 Task: Check the sale-to-list ratio of lake in the last 5 years.
Action: Mouse moved to (799, 181)
Screenshot: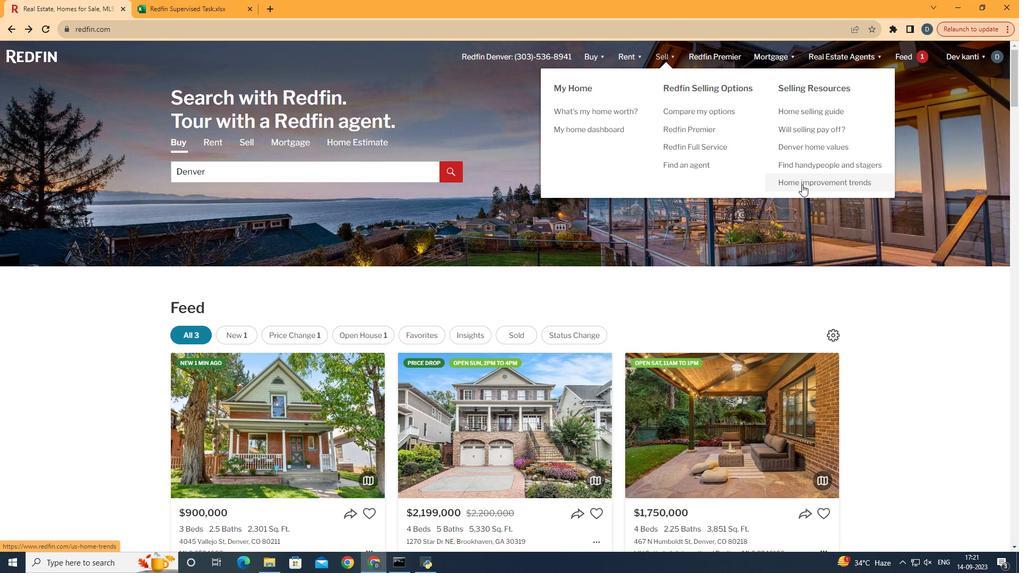 
Action: Mouse pressed left at (799, 181)
Screenshot: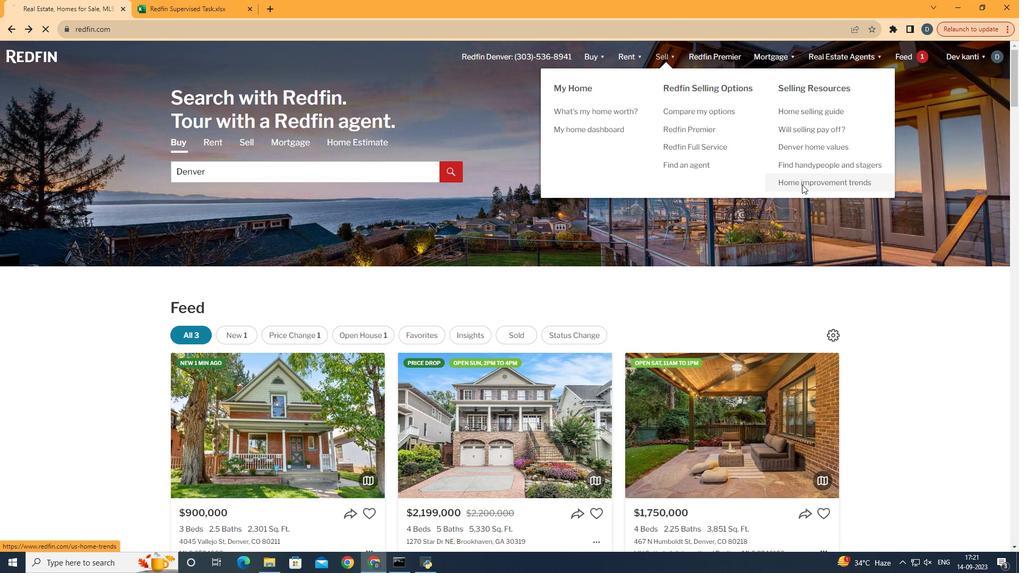 
Action: Mouse moved to (256, 199)
Screenshot: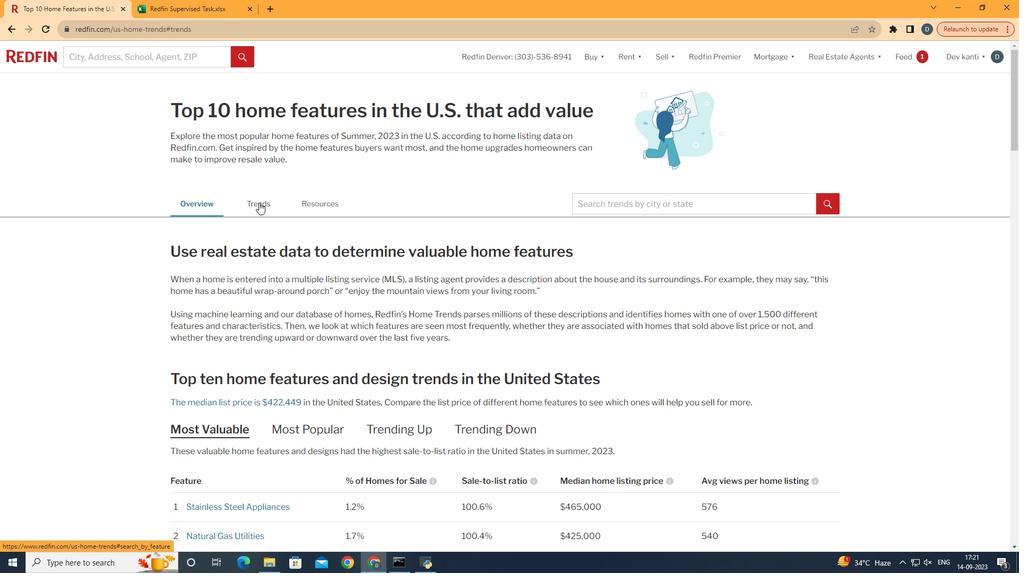 
Action: Mouse pressed left at (256, 199)
Screenshot: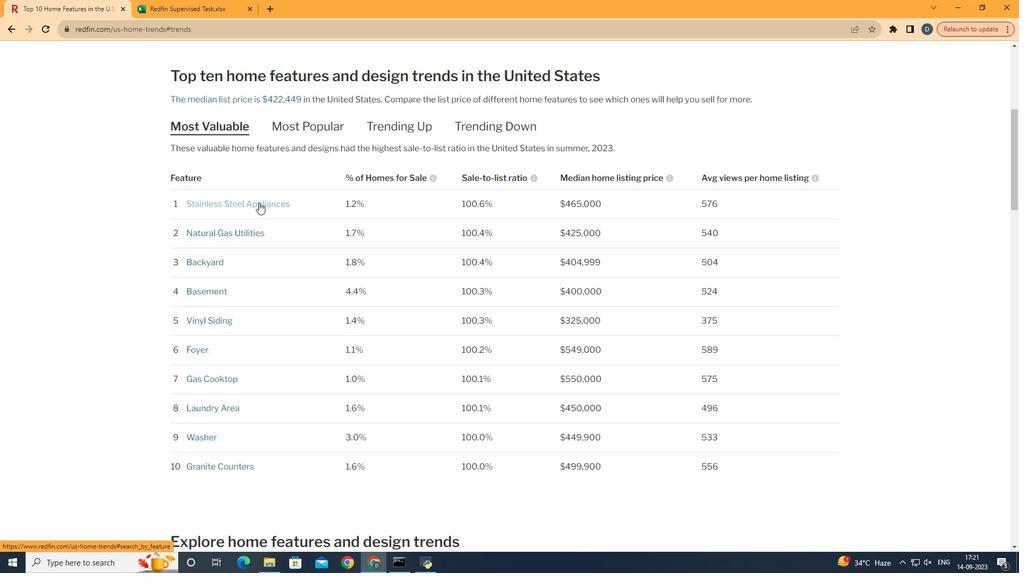 
Action: Mouse moved to (472, 294)
Screenshot: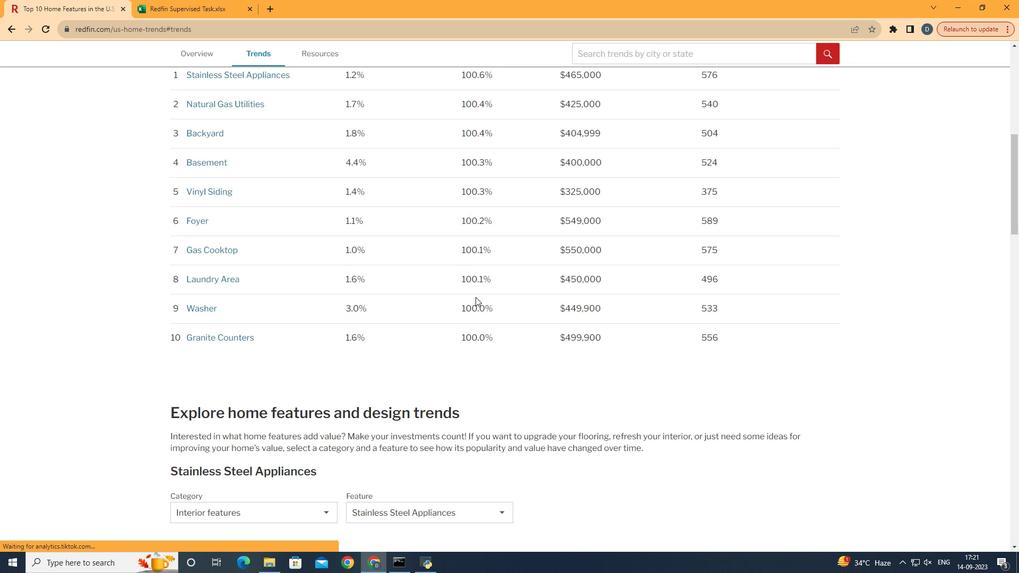 
Action: Mouse scrolled (472, 293) with delta (0, 0)
Screenshot: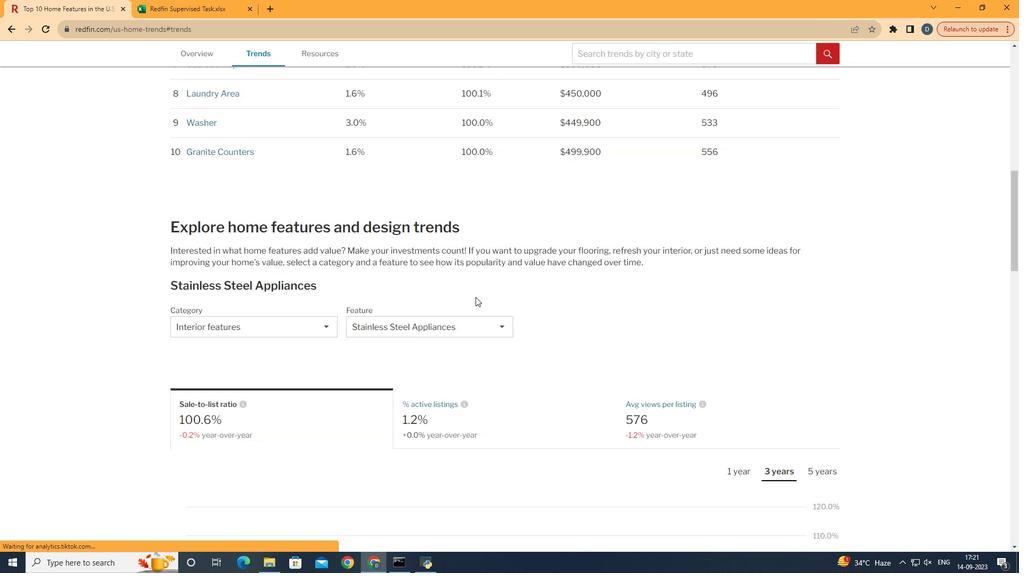 
Action: Mouse scrolled (472, 293) with delta (0, 0)
Screenshot: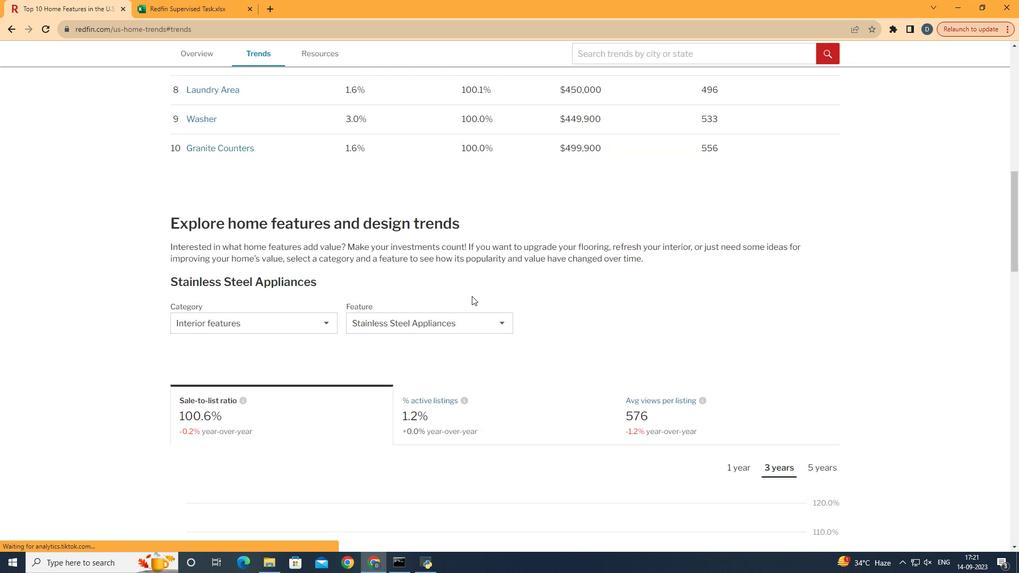 
Action: Mouse scrolled (472, 293) with delta (0, 0)
Screenshot: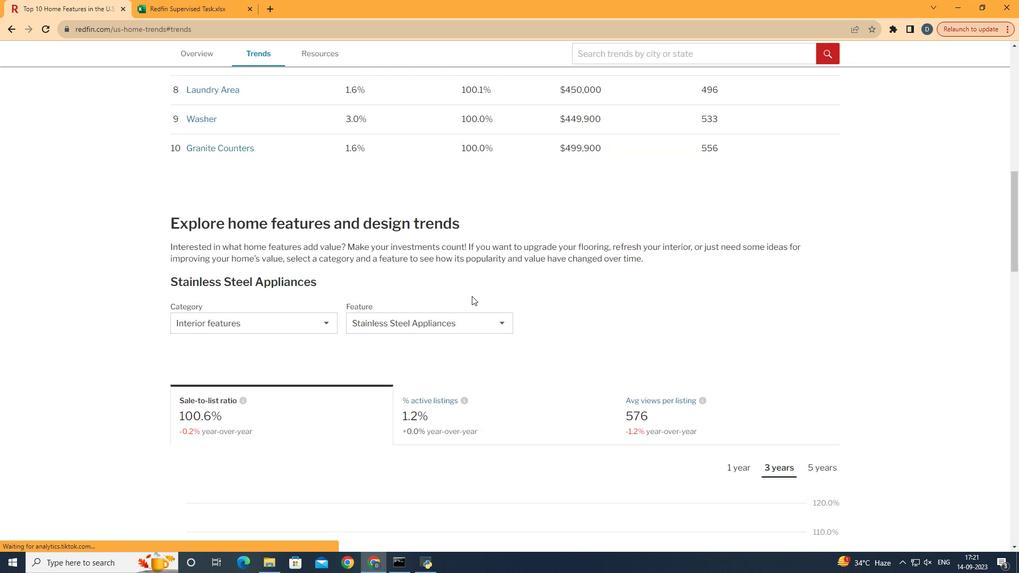 
Action: Mouse scrolled (472, 293) with delta (0, 0)
Screenshot: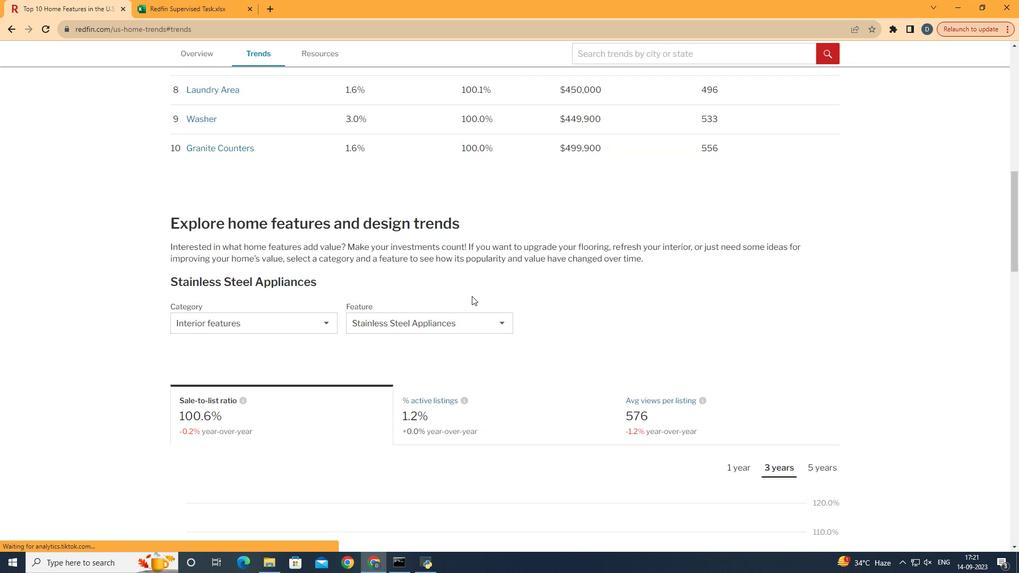 
Action: Mouse scrolled (472, 293) with delta (0, 0)
Screenshot: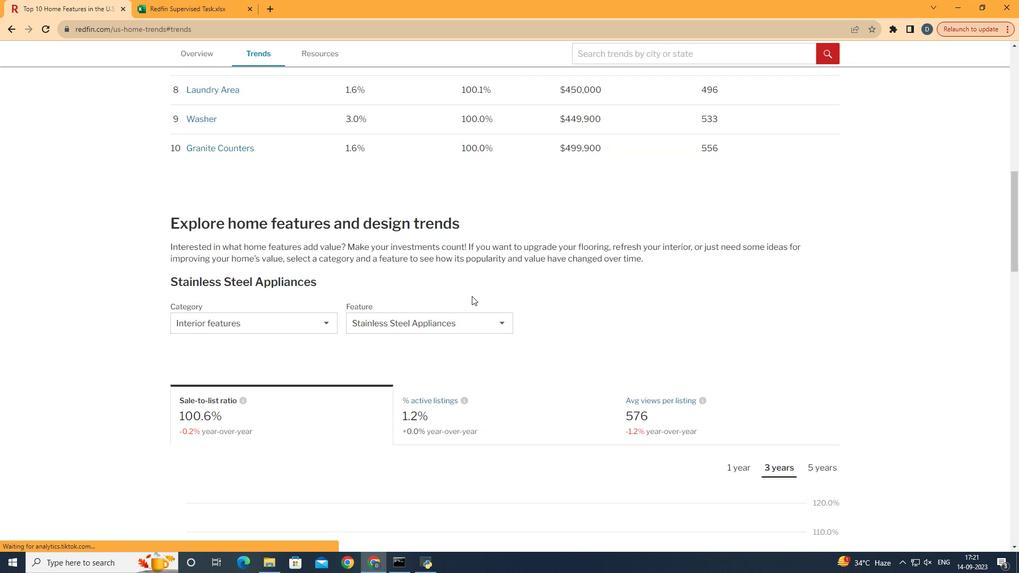
Action: Mouse scrolled (472, 293) with delta (0, 0)
Screenshot: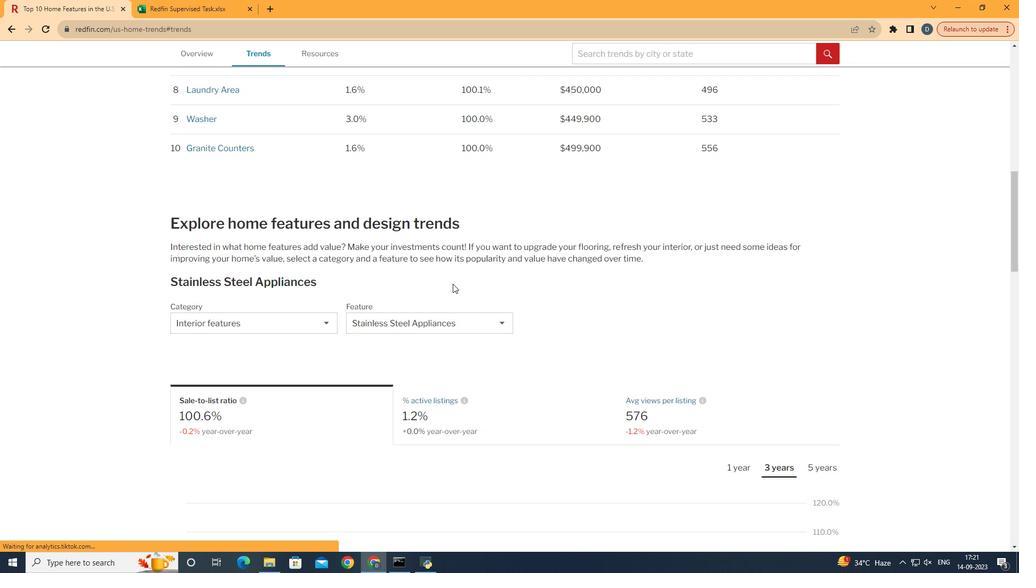 
Action: Mouse moved to (350, 263)
Screenshot: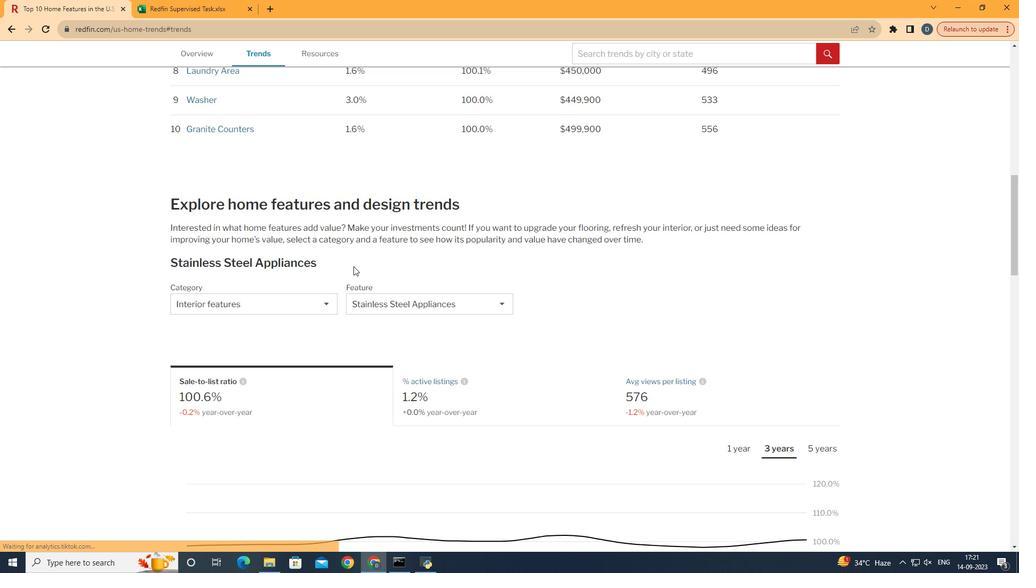 
Action: Mouse scrolled (350, 262) with delta (0, 0)
Screenshot: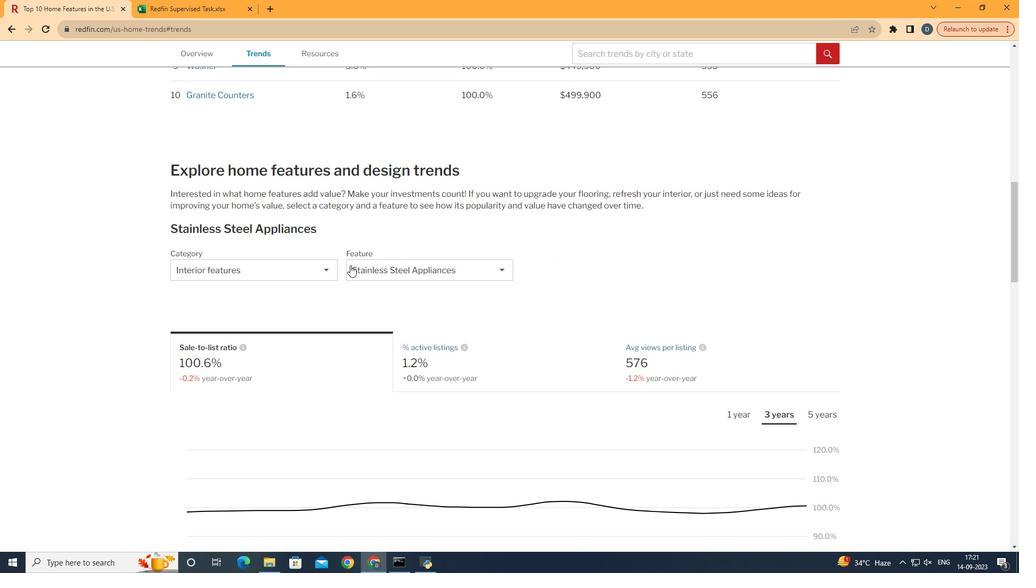 
Action: Mouse moved to (253, 259)
Screenshot: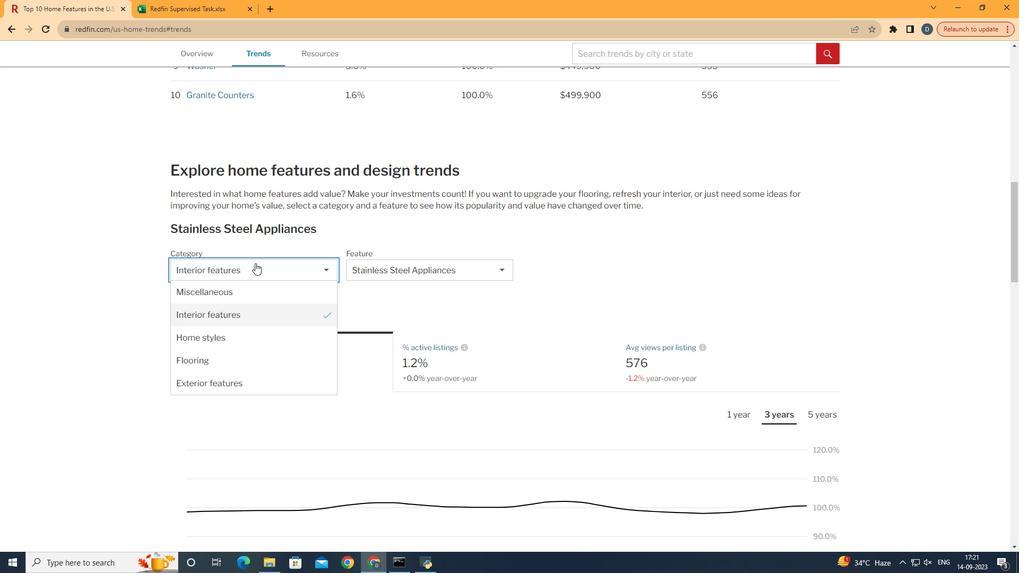 
Action: Mouse pressed left at (253, 259)
Screenshot: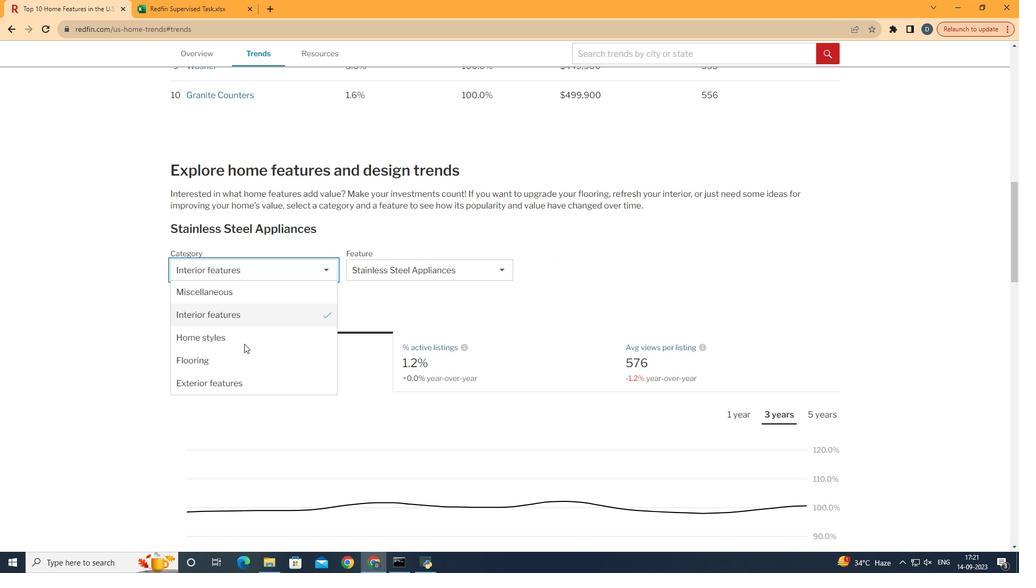 
Action: Mouse moved to (243, 376)
Screenshot: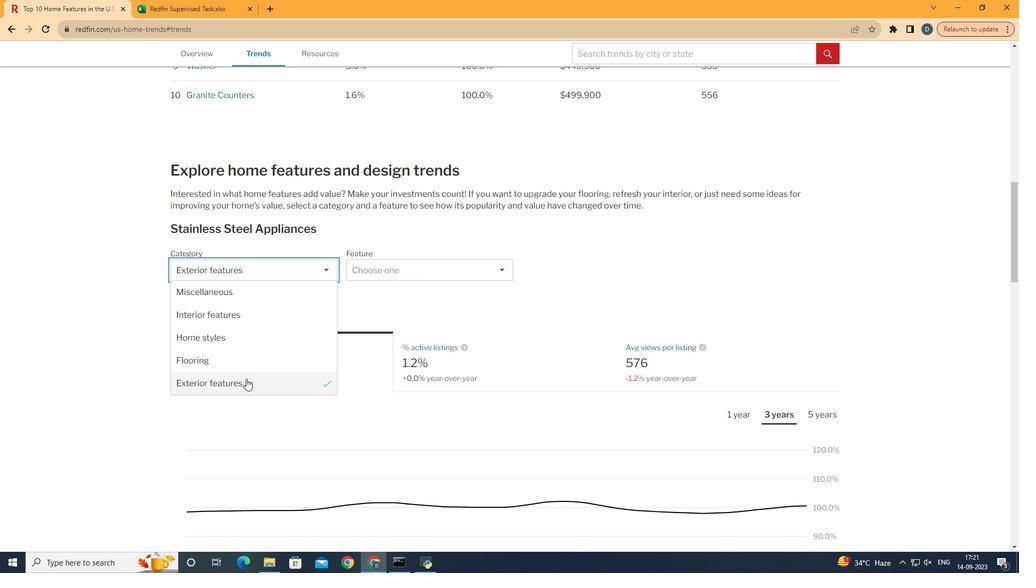 
Action: Mouse pressed left at (243, 376)
Screenshot: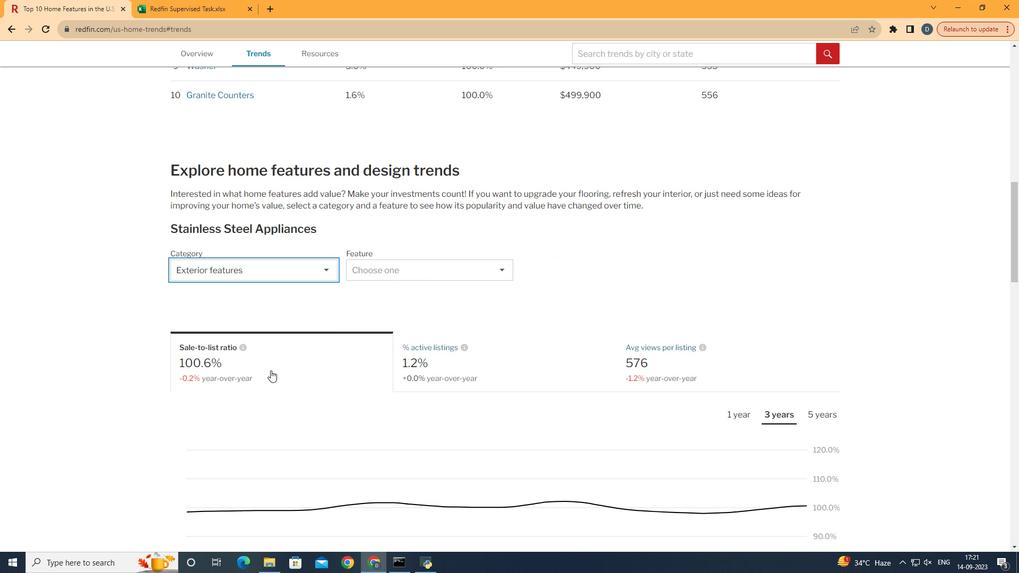 
Action: Mouse moved to (420, 270)
Screenshot: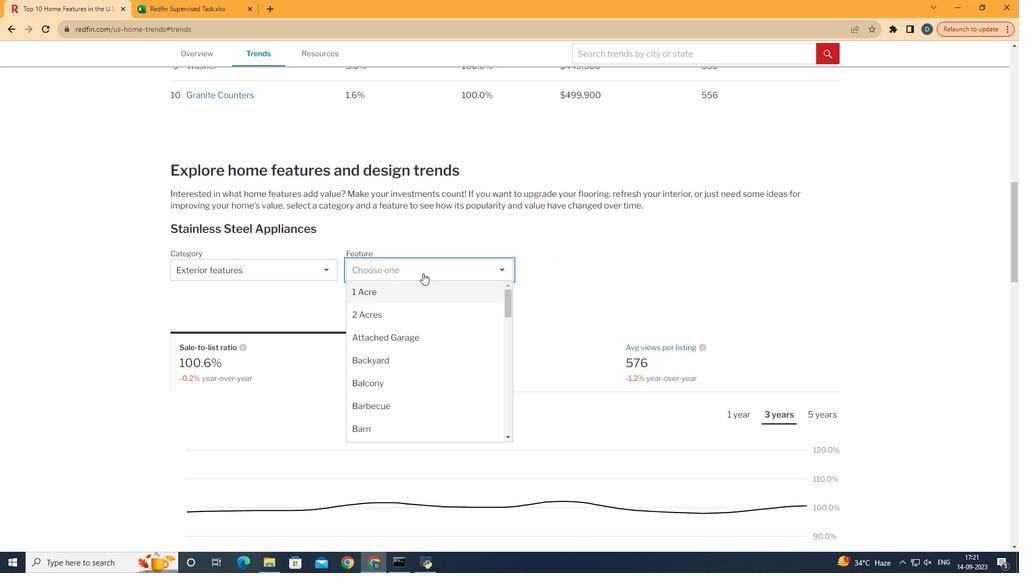 
Action: Mouse pressed left at (420, 270)
Screenshot: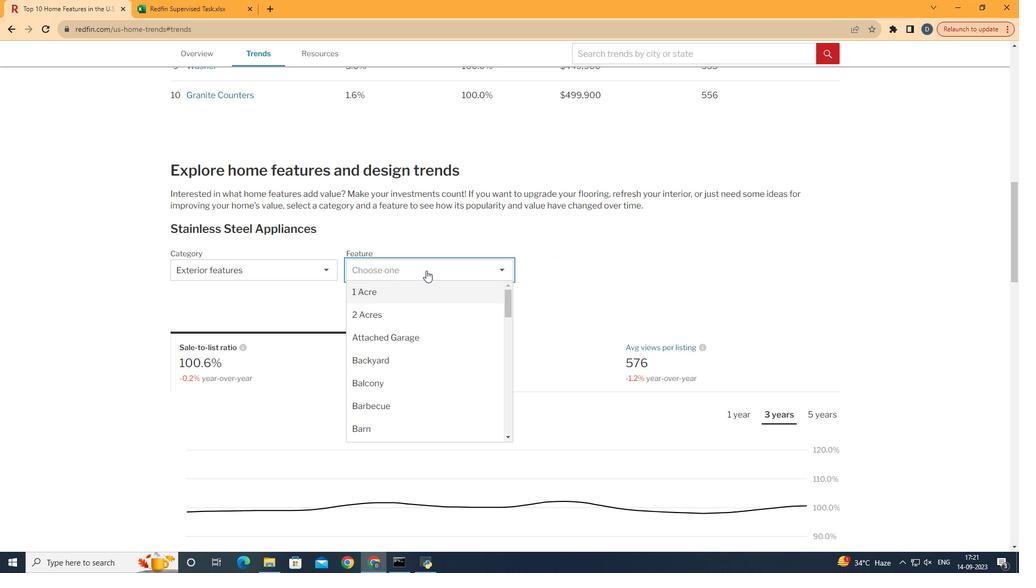 
Action: Mouse moved to (419, 331)
Screenshot: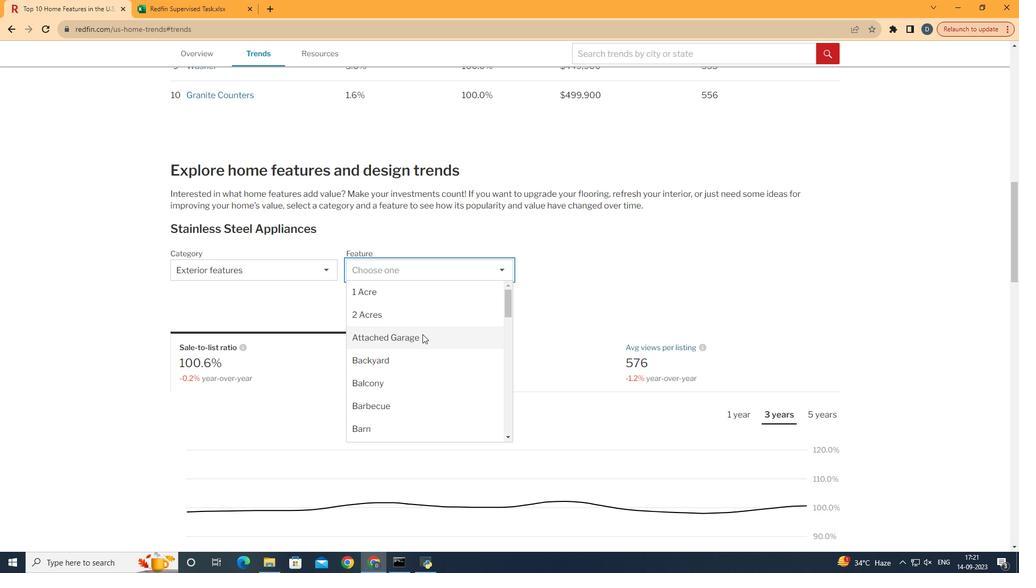 
Action: Mouse scrolled (419, 330) with delta (0, 0)
Screenshot: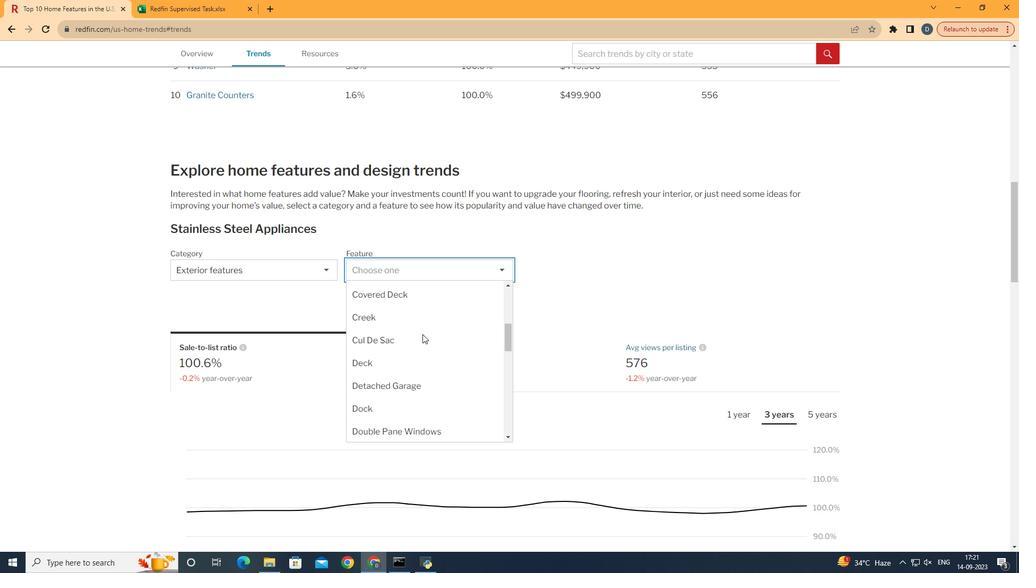 
Action: Mouse scrolled (419, 330) with delta (0, 0)
Screenshot: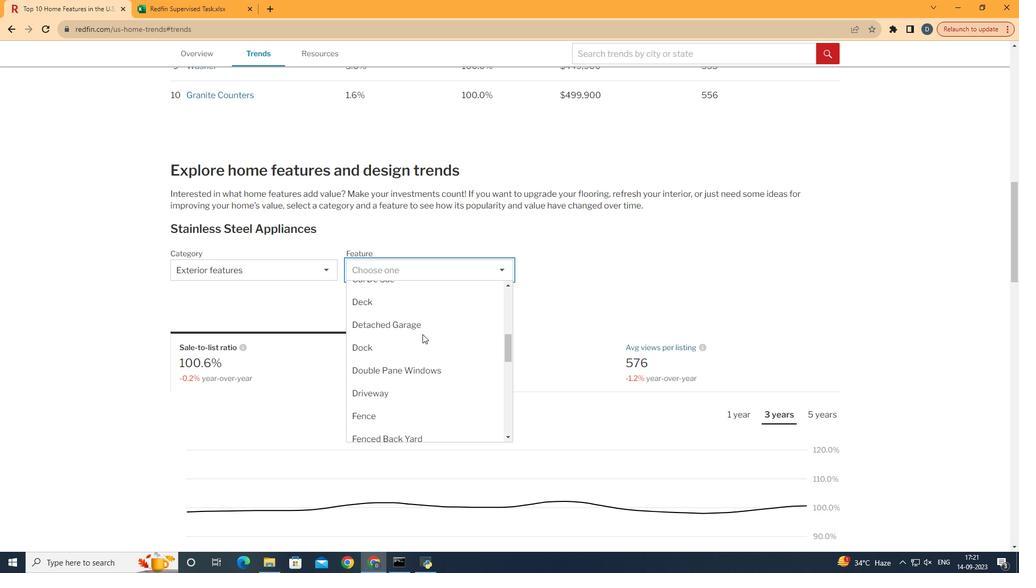 
Action: Mouse scrolled (419, 330) with delta (0, 0)
Screenshot: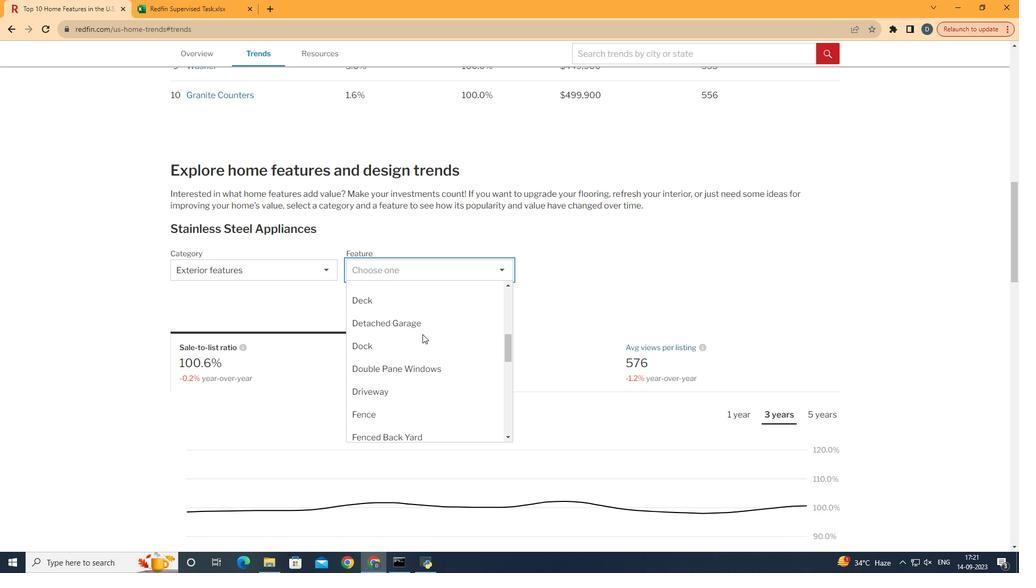 
Action: Mouse scrolled (419, 330) with delta (0, 0)
Screenshot: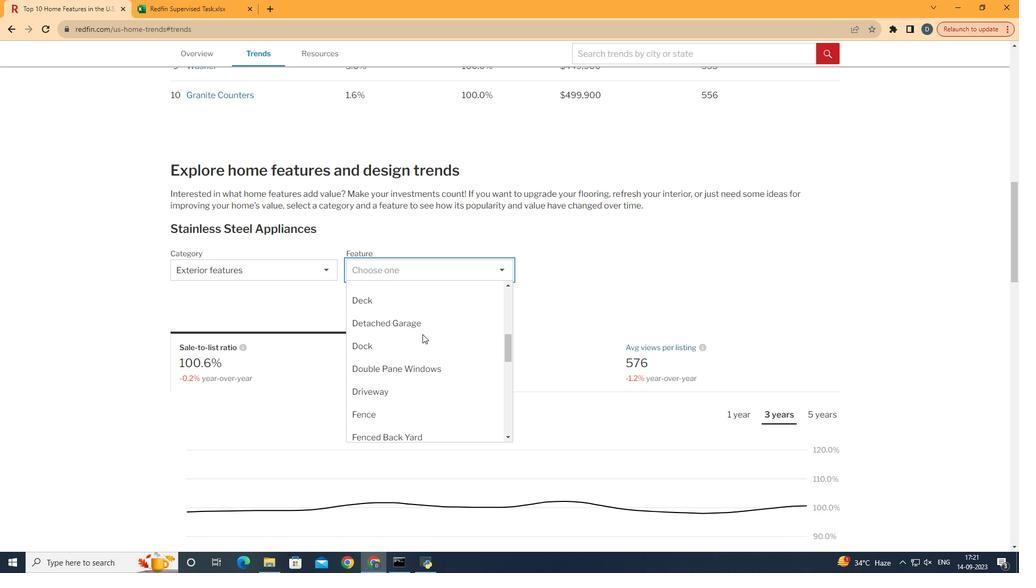 
Action: Mouse scrolled (419, 330) with delta (0, 0)
Screenshot: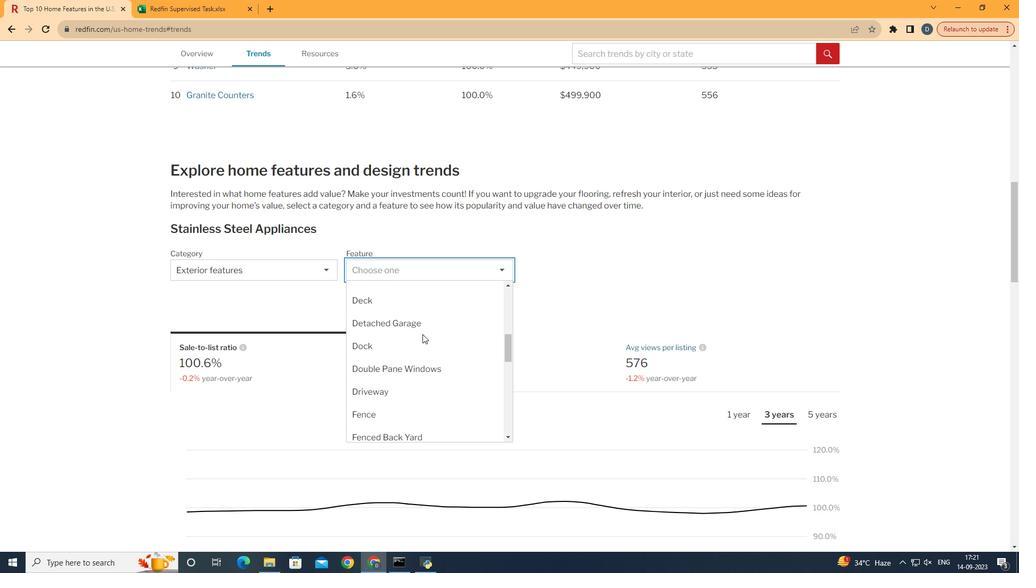 
Action: Mouse scrolled (419, 330) with delta (0, 0)
Screenshot: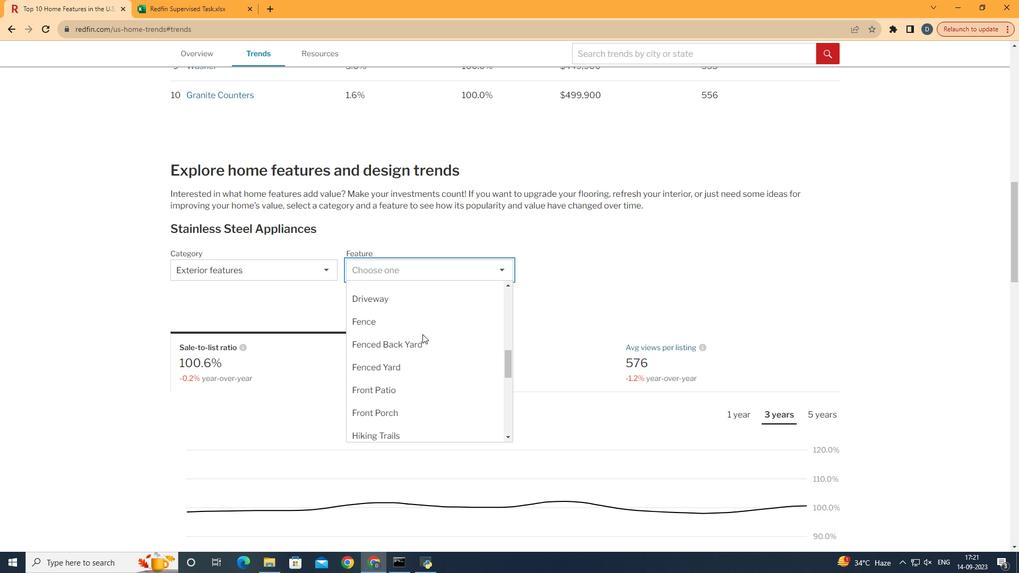 
Action: Mouse scrolled (419, 330) with delta (0, 0)
Screenshot: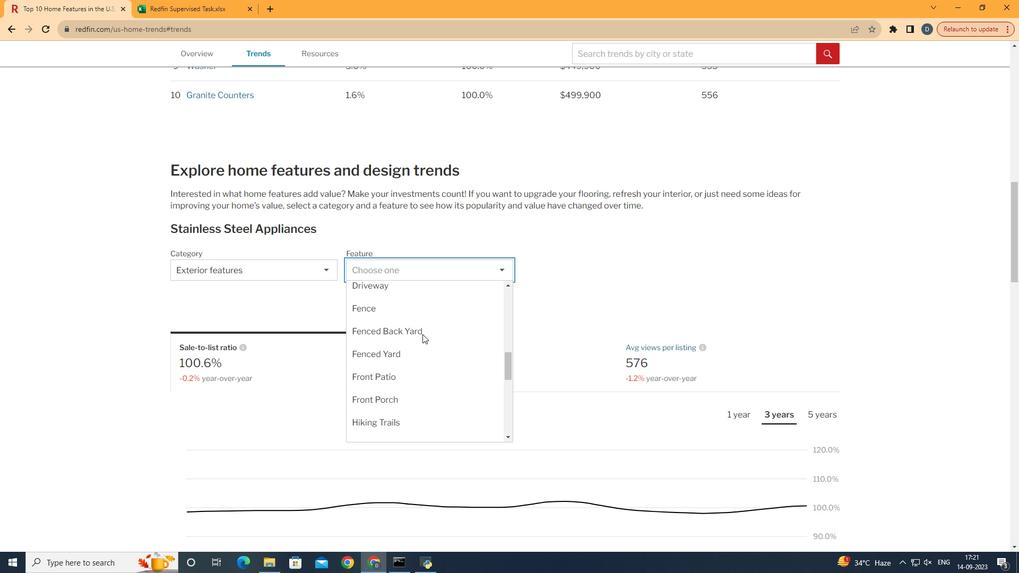 
Action: Mouse scrolled (419, 330) with delta (0, 0)
Screenshot: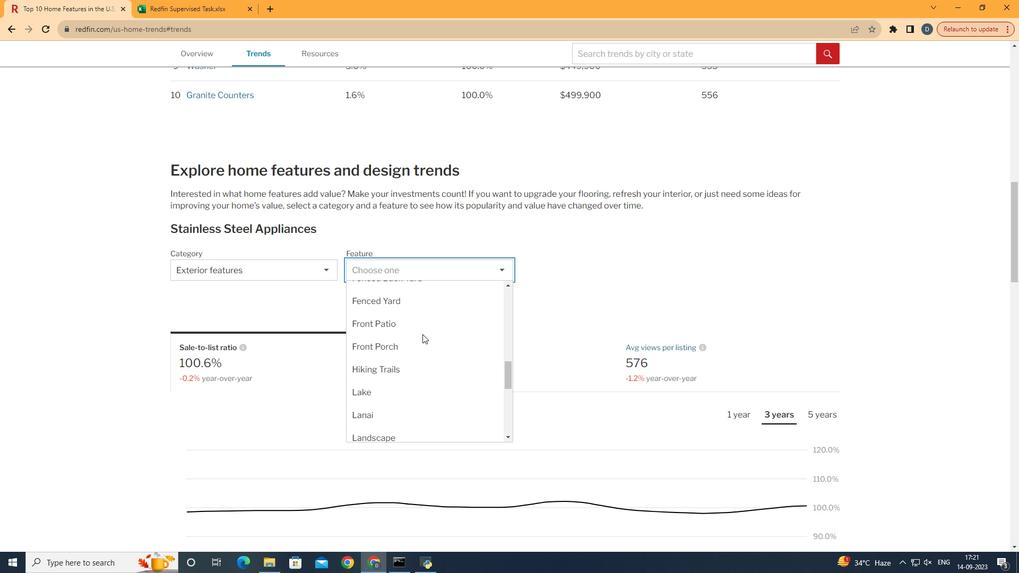 
Action: Mouse scrolled (419, 330) with delta (0, 0)
Screenshot: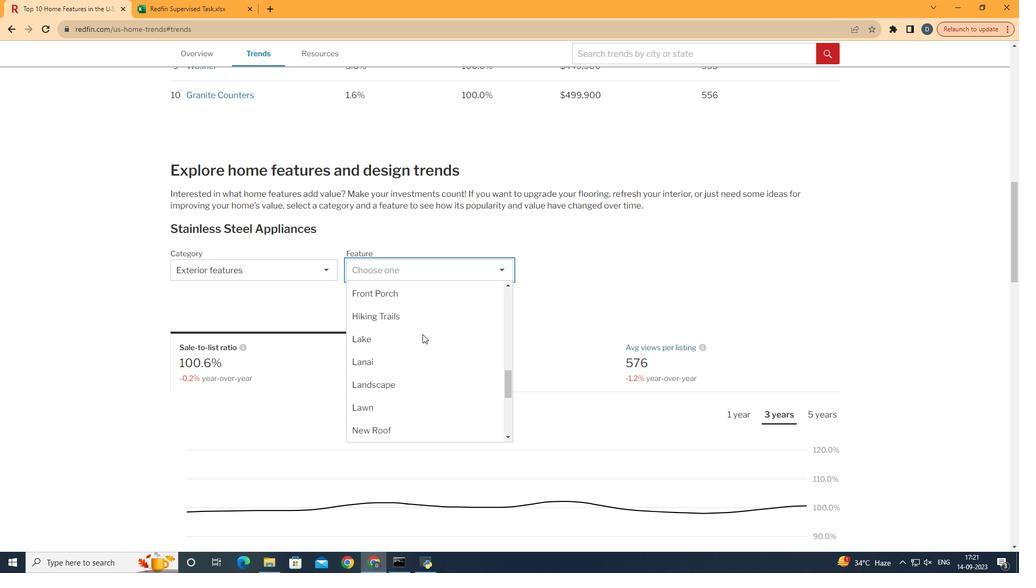 
Action: Mouse moved to (419, 333)
Screenshot: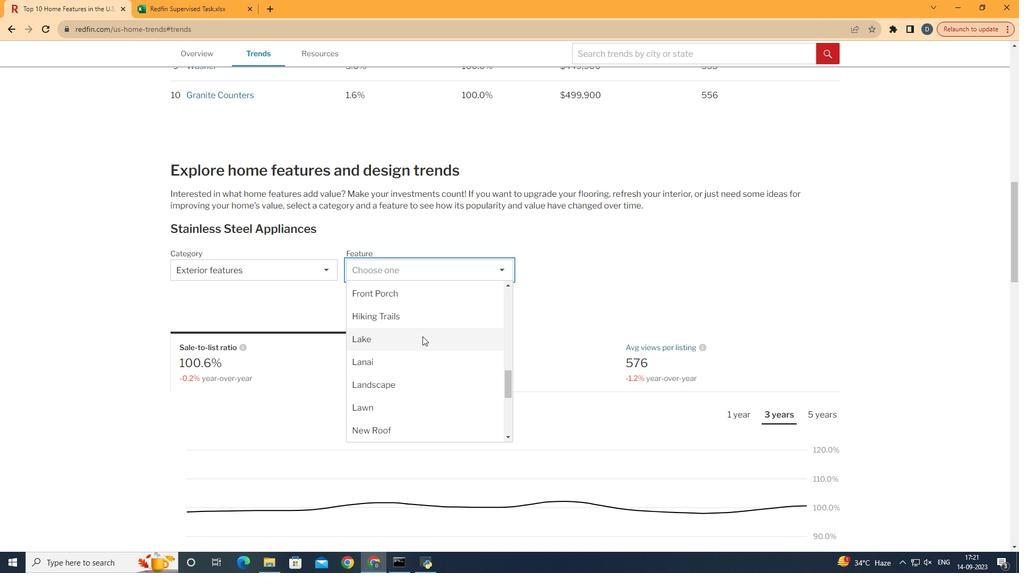 
Action: Mouse pressed left at (419, 333)
Screenshot: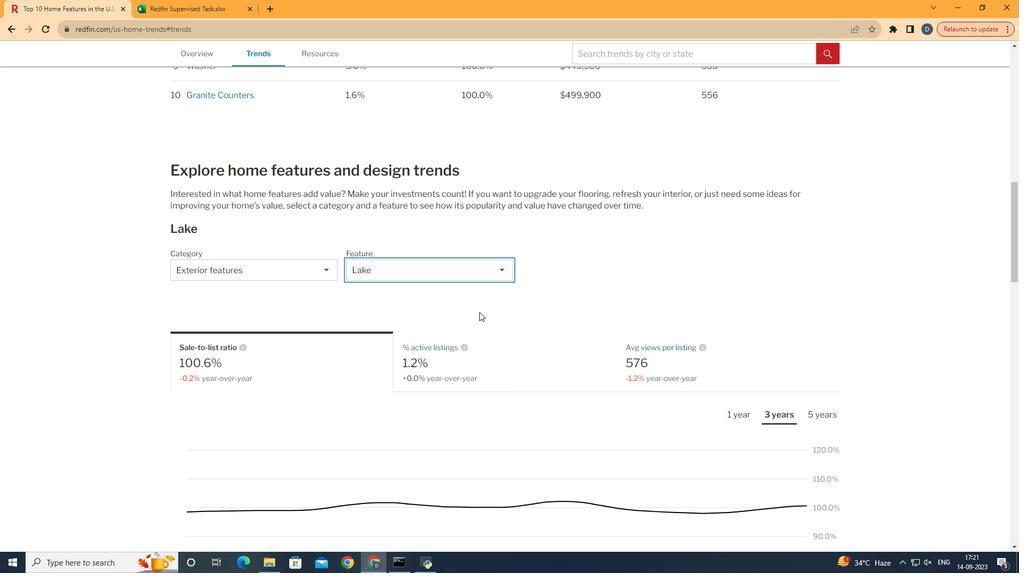 
Action: Mouse moved to (583, 247)
Screenshot: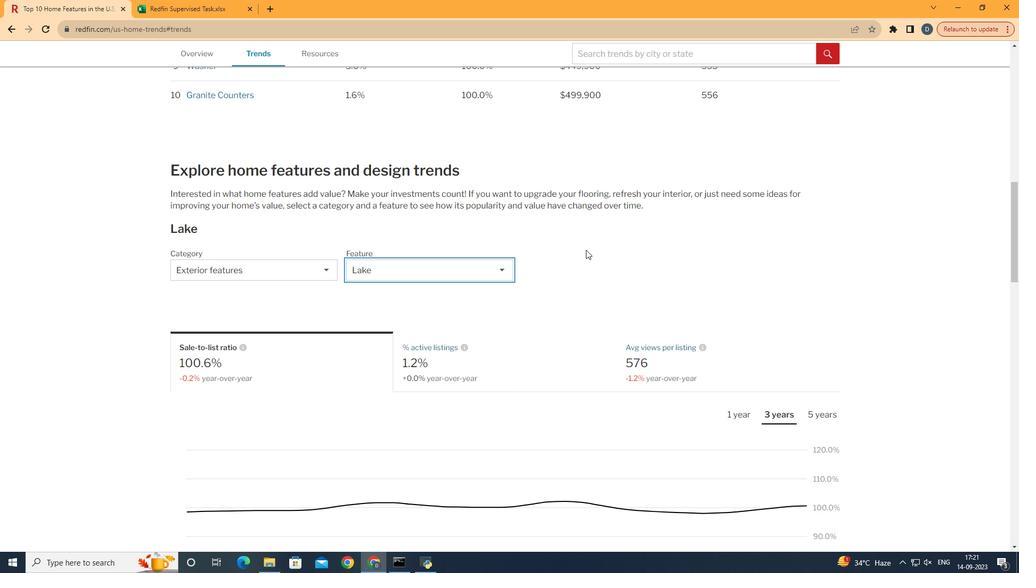 
Action: Mouse pressed left at (583, 247)
Screenshot: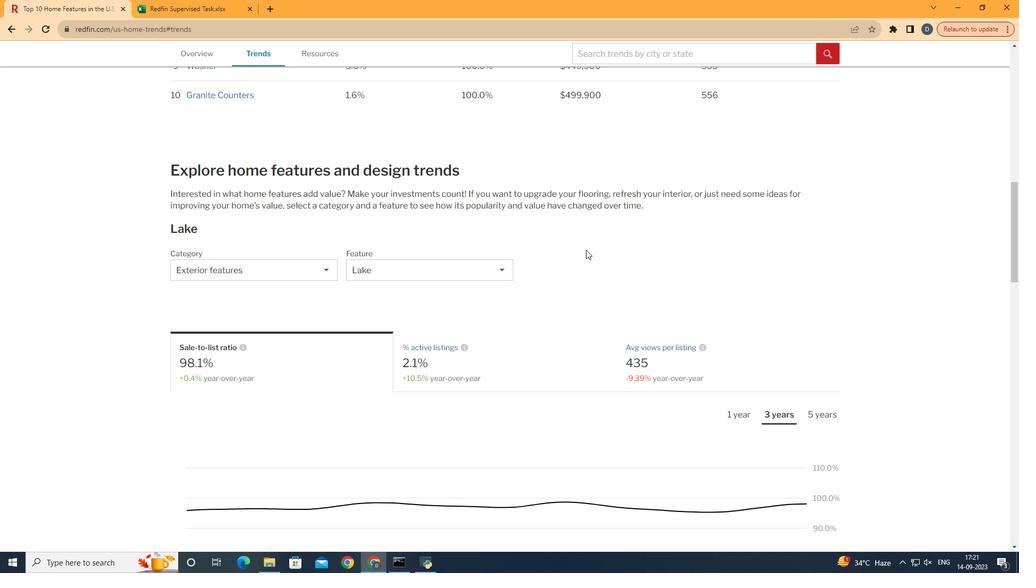 
Action: Mouse scrolled (583, 246) with delta (0, 0)
Screenshot: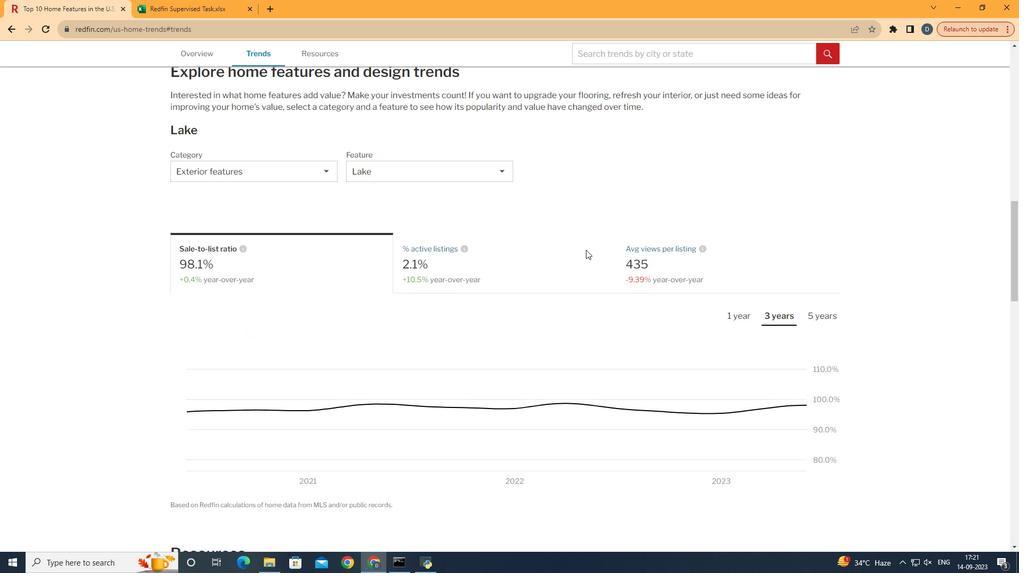 
Action: Mouse scrolled (583, 246) with delta (0, 0)
Screenshot: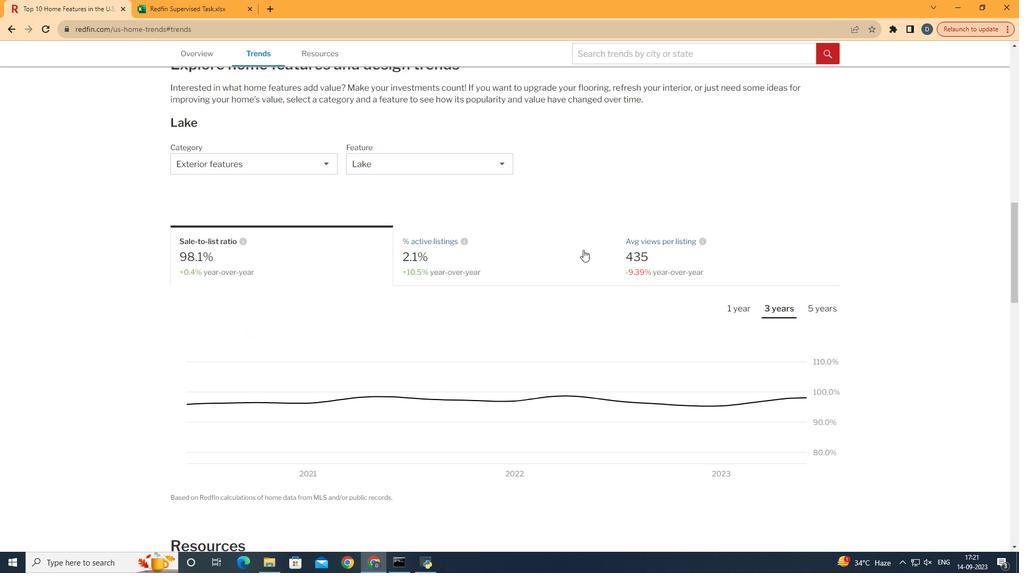 
Action: Mouse moved to (823, 303)
Screenshot: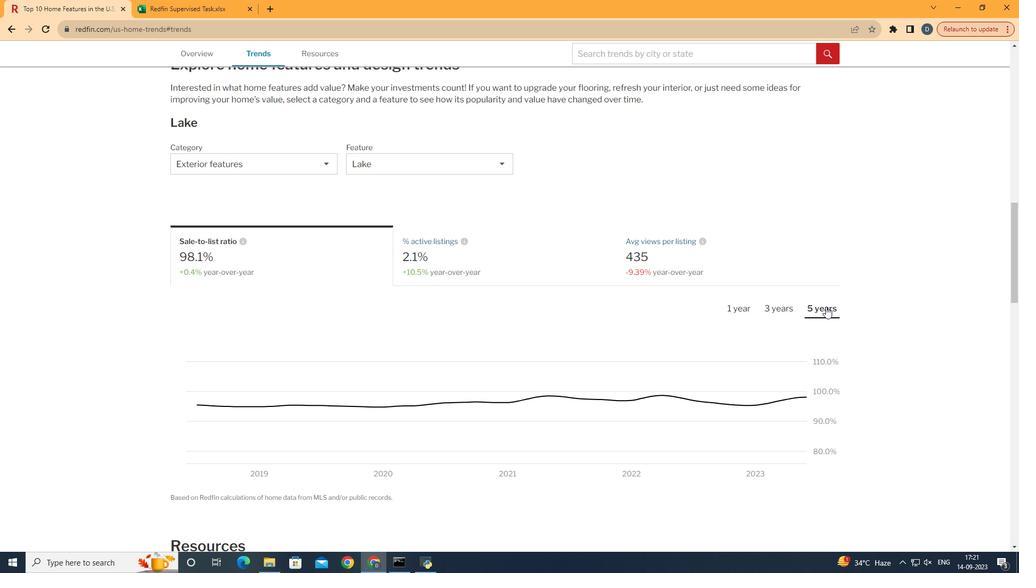 
Action: Mouse pressed left at (823, 303)
Screenshot: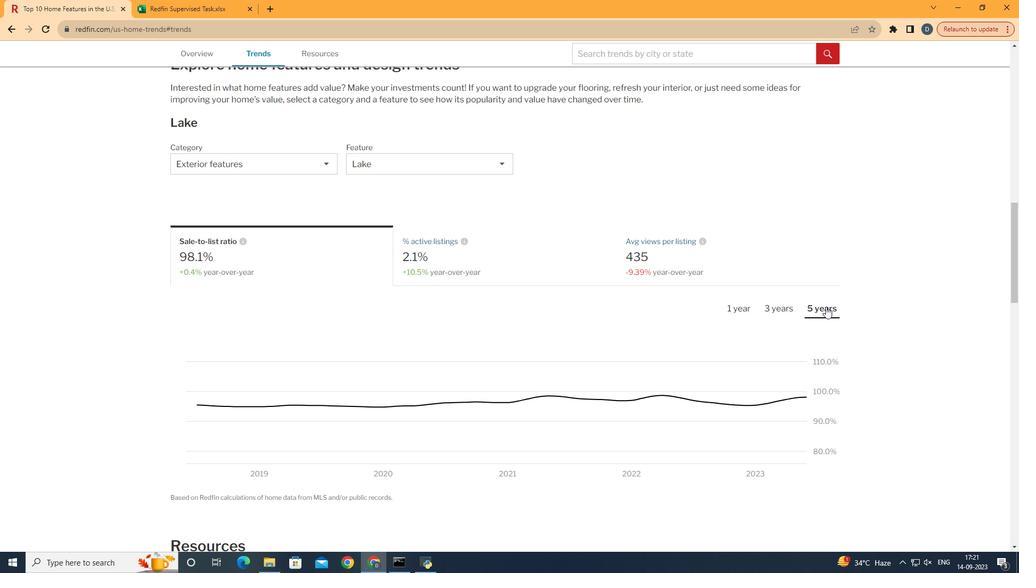 
